 Task: Set "Default preset setting used" for "H.264/MPEG-4 Part 10/AVC encoder (x264)" to slow.
Action: Mouse moved to (132, 19)
Screenshot: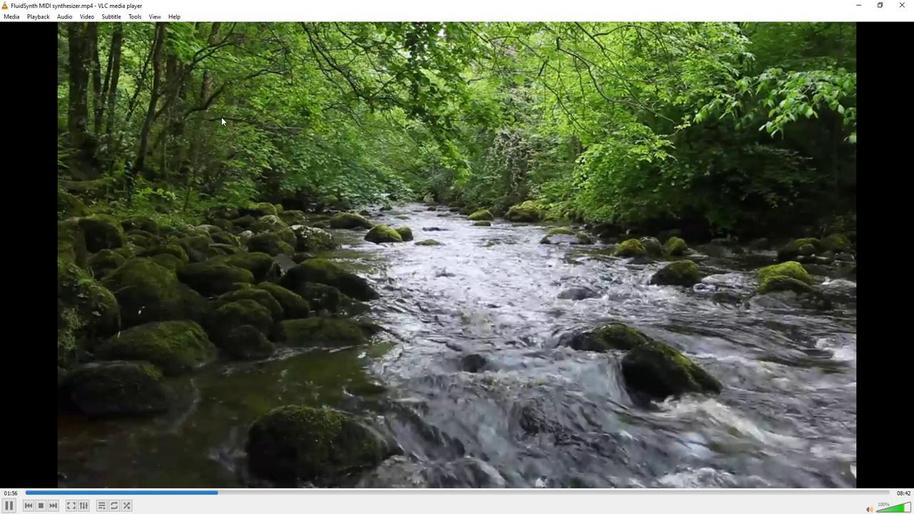 
Action: Mouse pressed left at (132, 19)
Screenshot: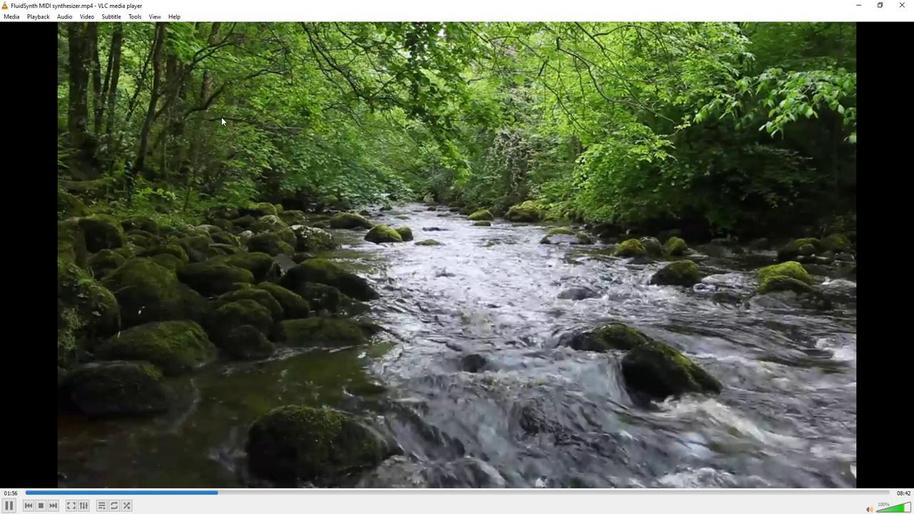 
Action: Mouse moved to (154, 129)
Screenshot: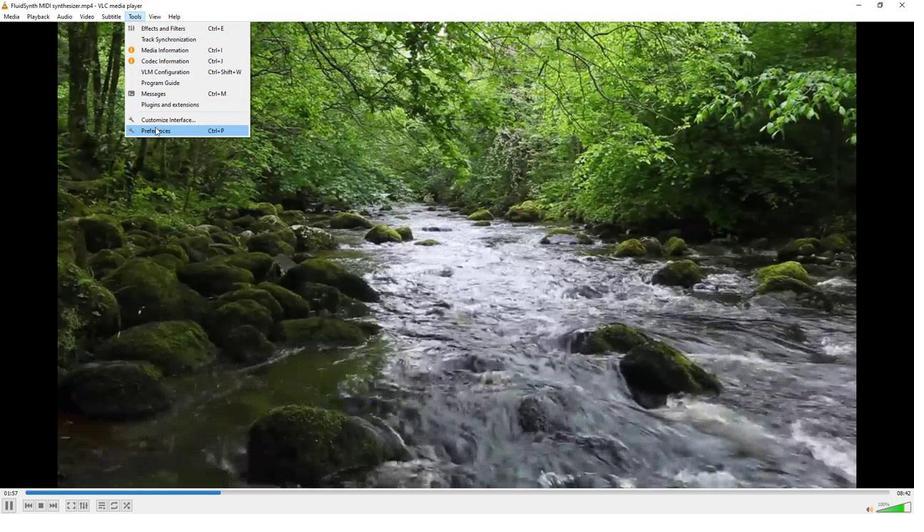 
Action: Mouse pressed left at (154, 129)
Screenshot: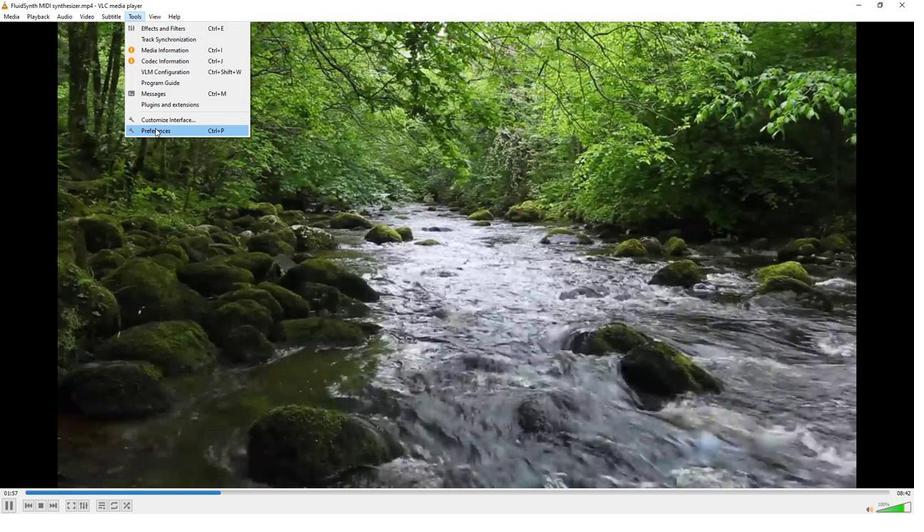 
Action: Mouse moved to (107, 400)
Screenshot: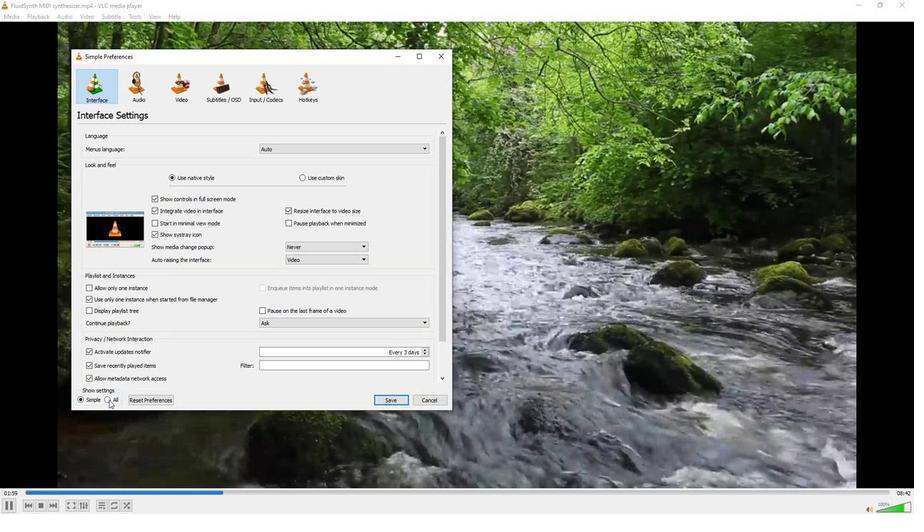 
Action: Mouse pressed left at (107, 400)
Screenshot: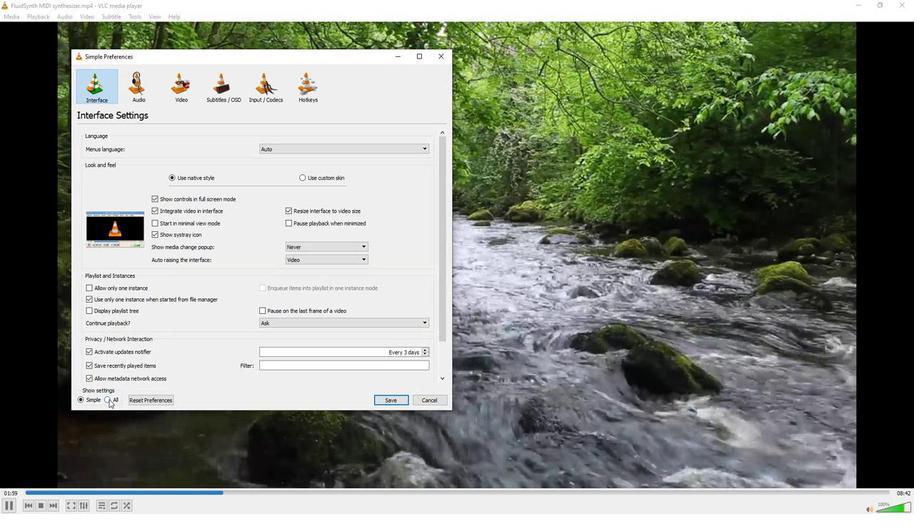
Action: Mouse moved to (92, 305)
Screenshot: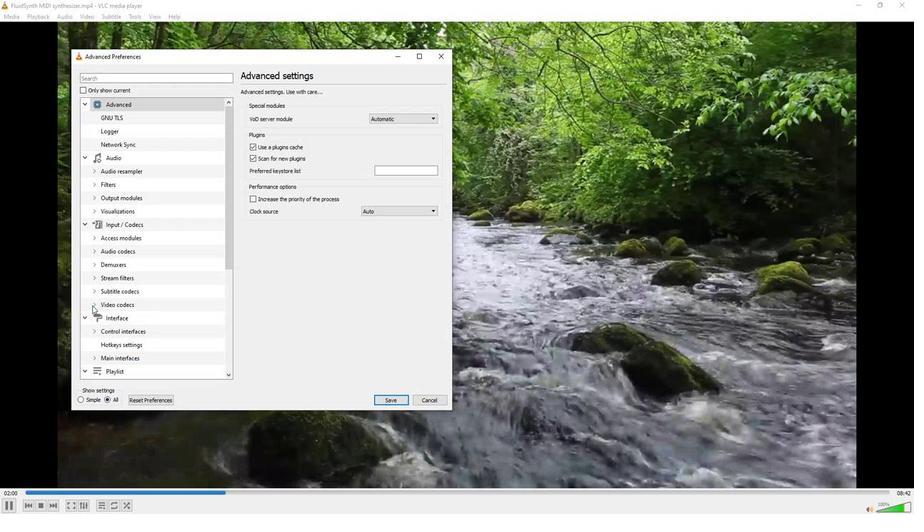 
Action: Mouse pressed left at (92, 305)
Screenshot: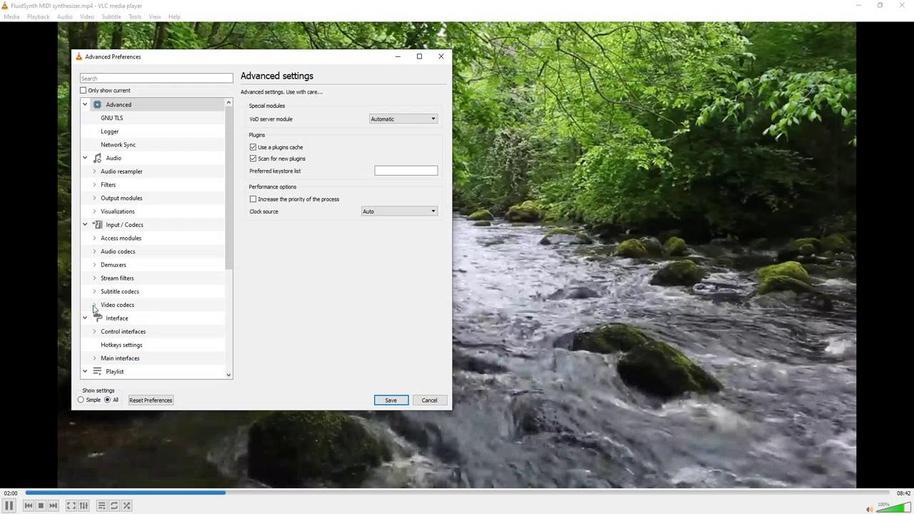 
Action: Mouse moved to (102, 347)
Screenshot: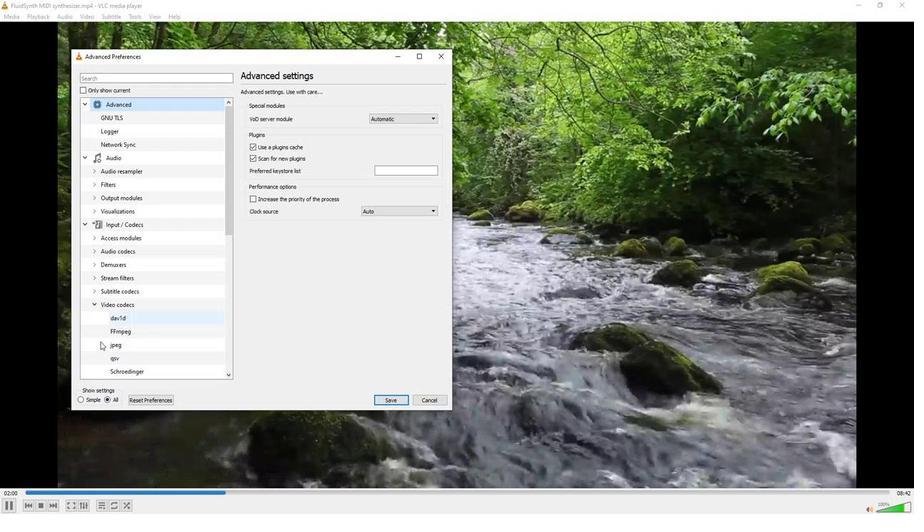 
Action: Mouse scrolled (102, 347) with delta (0, 0)
Screenshot: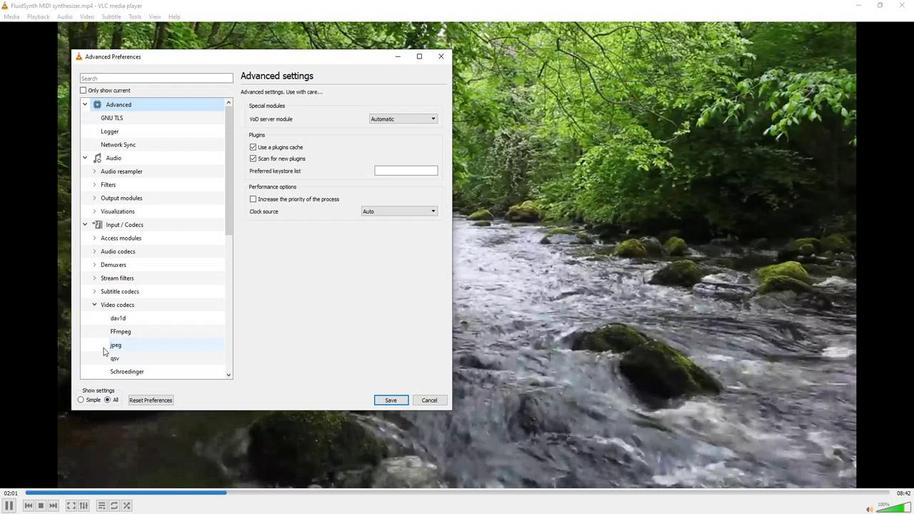 
Action: Mouse moved to (119, 367)
Screenshot: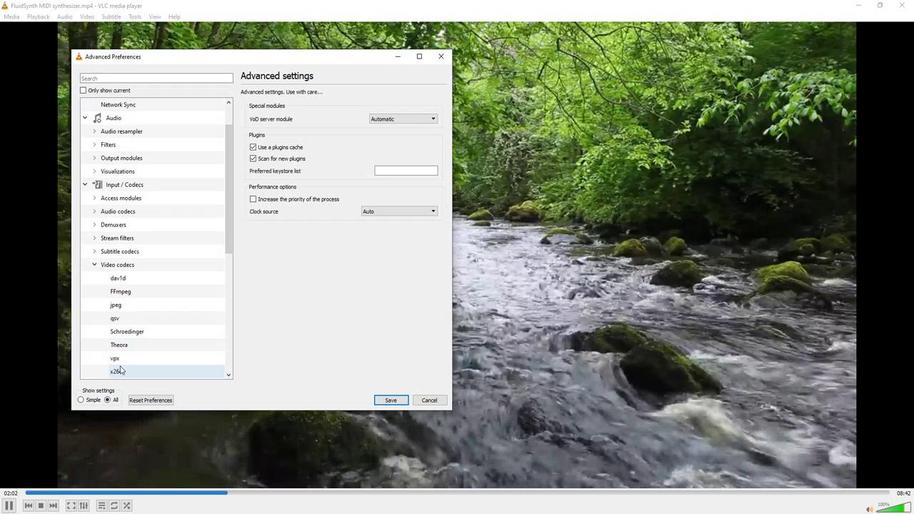 
Action: Mouse pressed left at (119, 367)
Screenshot: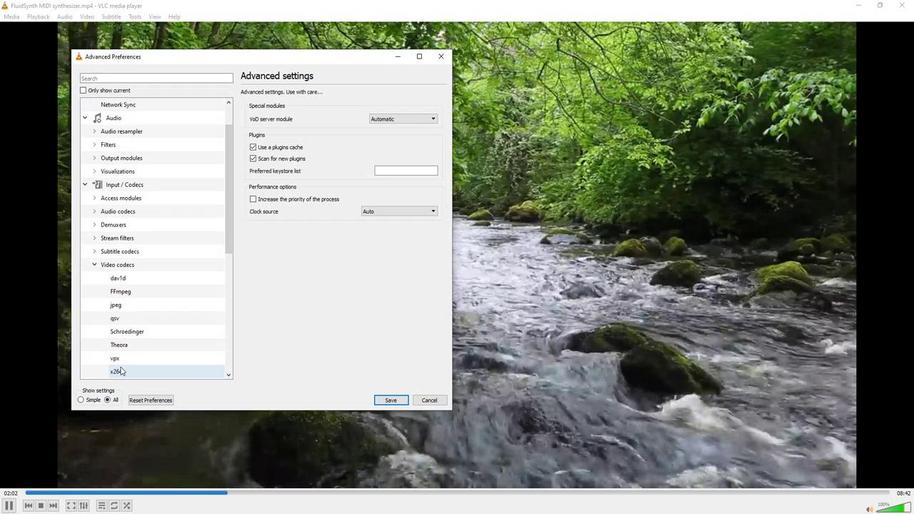 
Action: Mouse moved to (287, 296)
Screenshot: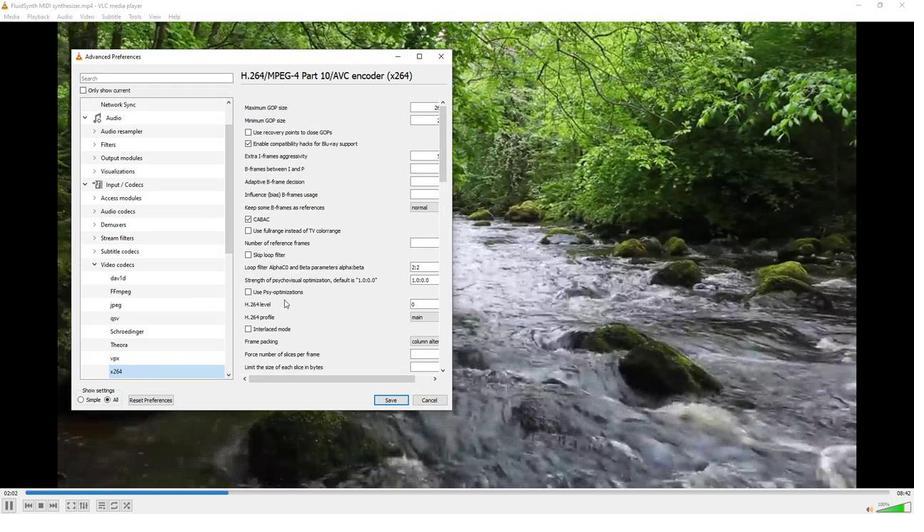 
Action: Mouse scrolled (287, 295) with delta (0, 0)
Screenshot: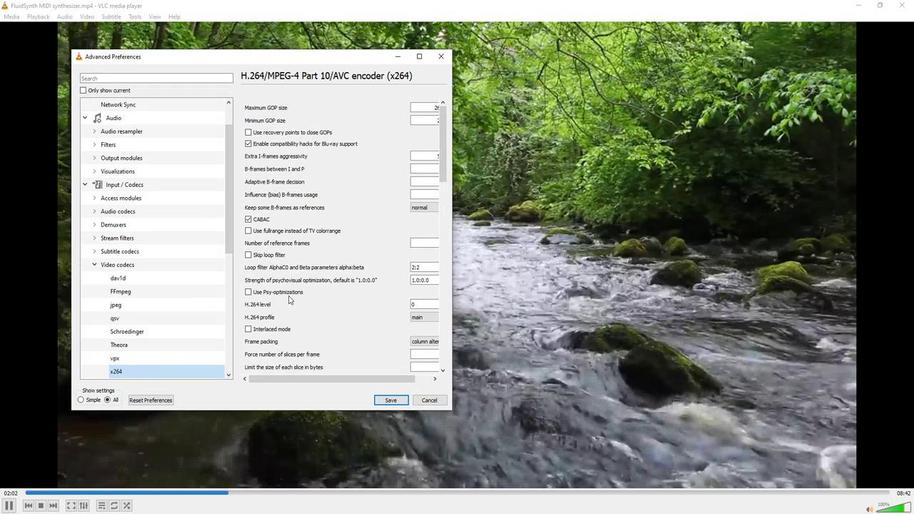 
Action: Mouse scrolled (287, 295) with delta (0, 0)
Screenshot: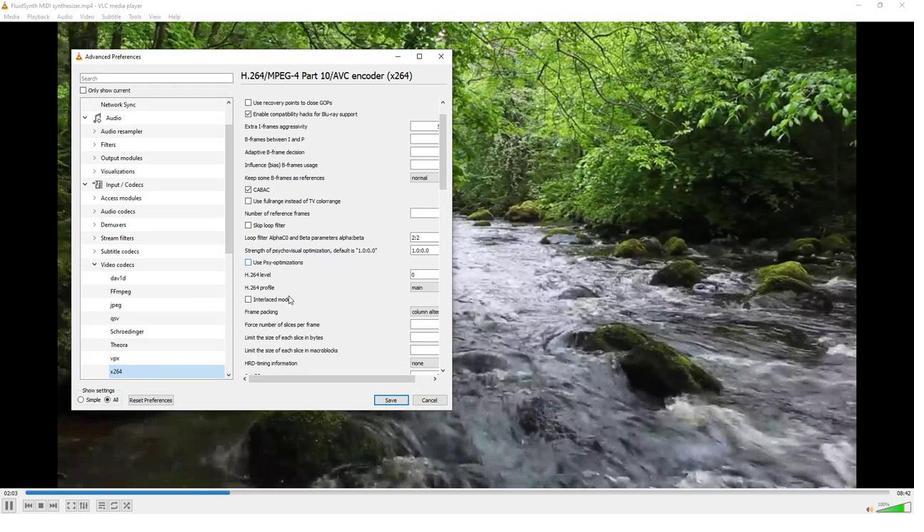 
Action: Mouse scrolled (287, 295) with delta (0, 0)
Screenshot: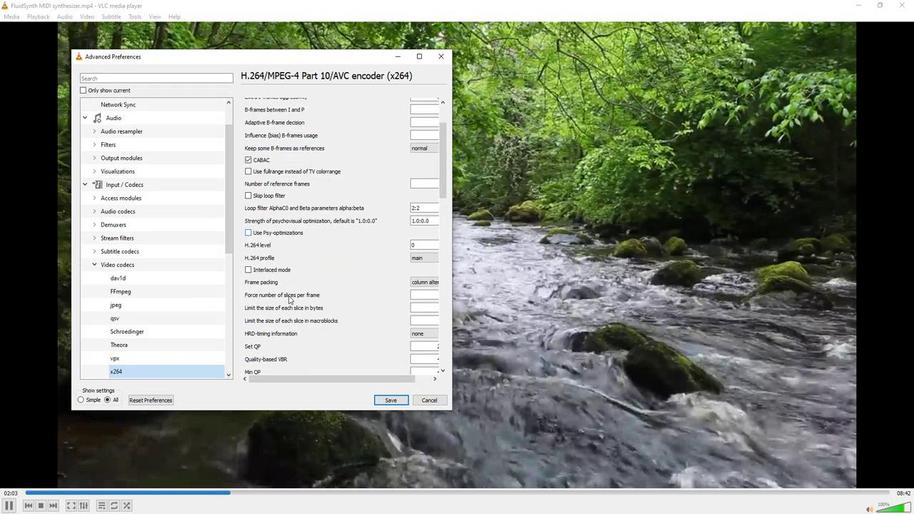 
Action: Mouse scrolled (287, 295) with delta (0, 0)
Screenshot: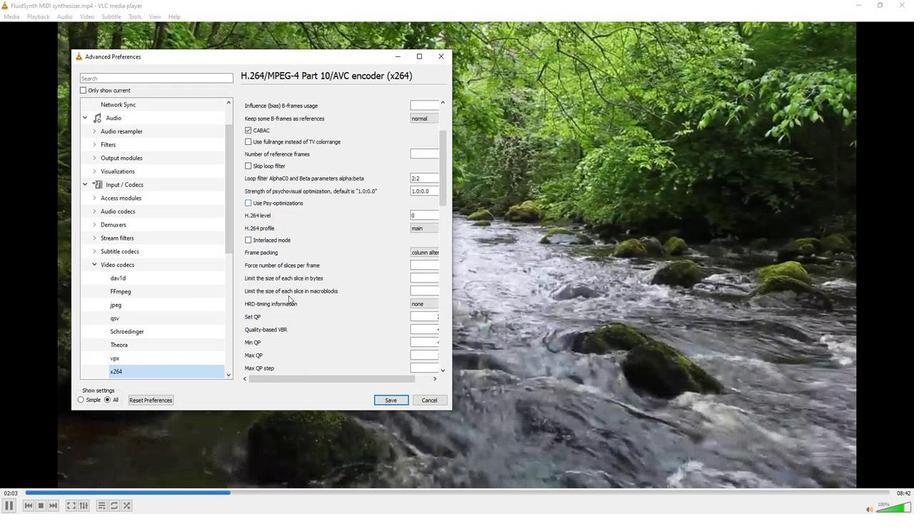 
Action: Mouse scrolled (287, 295) with delta (0, 0)
Screenshot: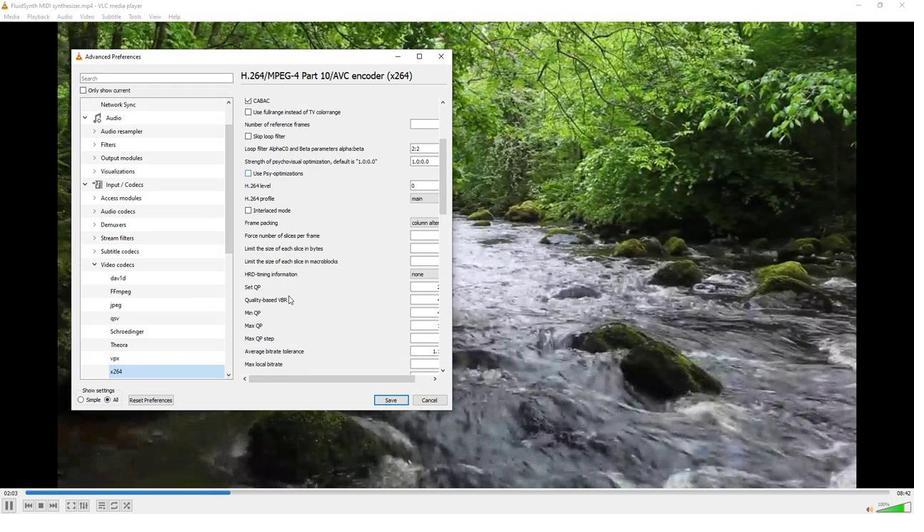 
Action: Mouse scrolled (287, 295) with delta (0, 0)
Screenshot: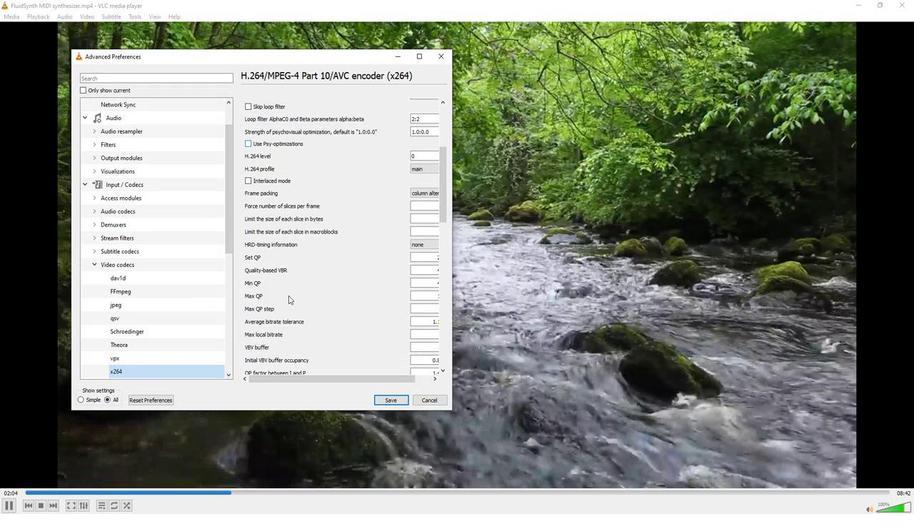 
Action: Mouse scrolled (287, 295) with delta (0, 0)
Screenshot: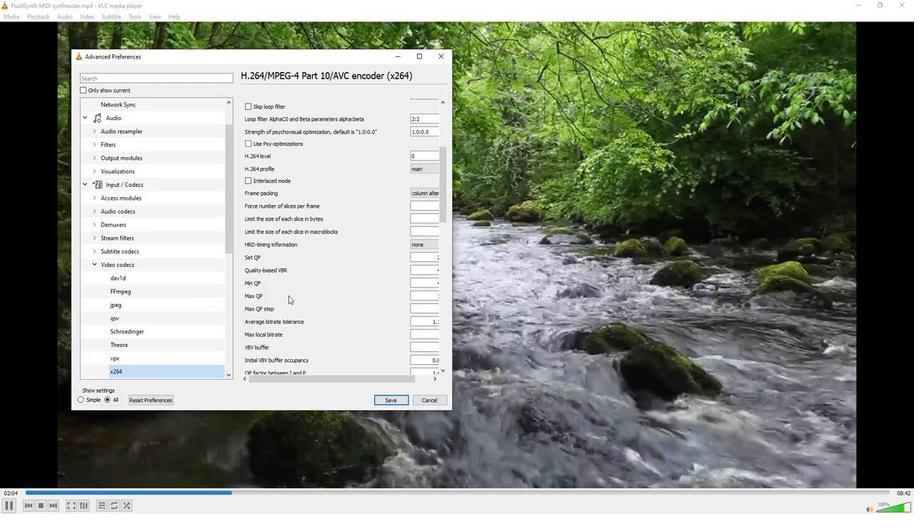
Action: Mouse scrolled (287, 295) with delta (0, 0)
Screenshot: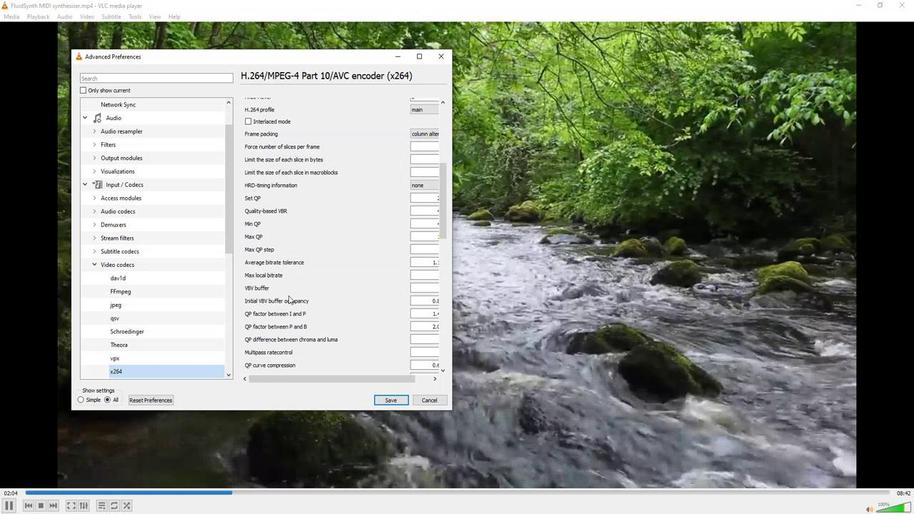 
Action: Mouse scrolled (287, 295) with delta (0, 0)
Screenshot: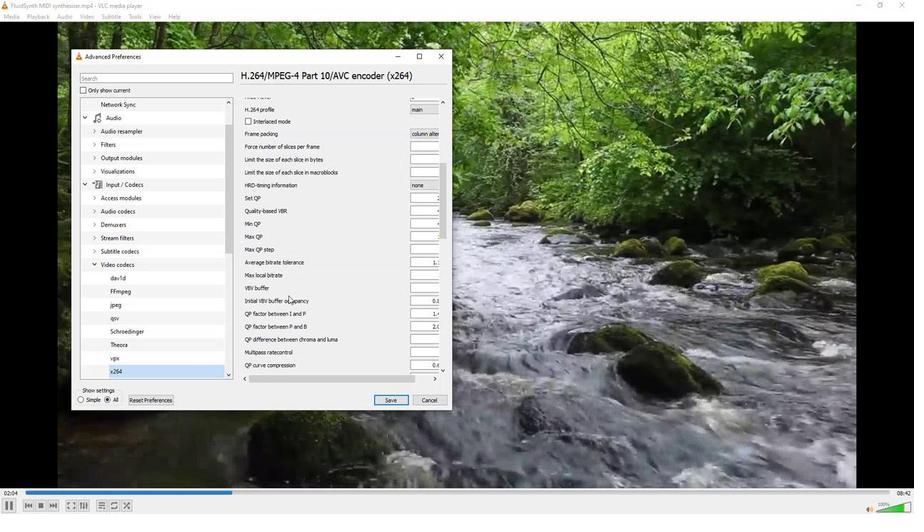 
Action: Mouse scrolled (287, 295) with delta (0, 0)
Screenshot: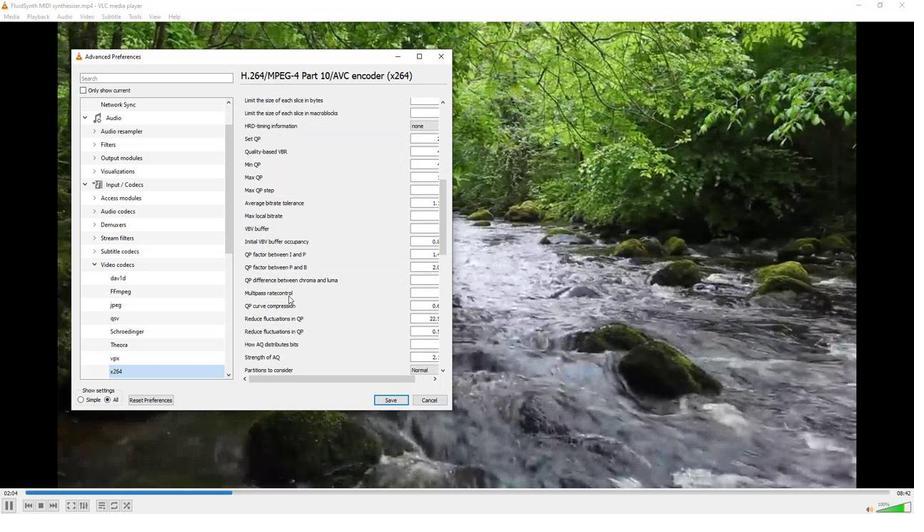 
Action: Mouse scrolled (287, 295) with delta (0, 0)
Screenshot: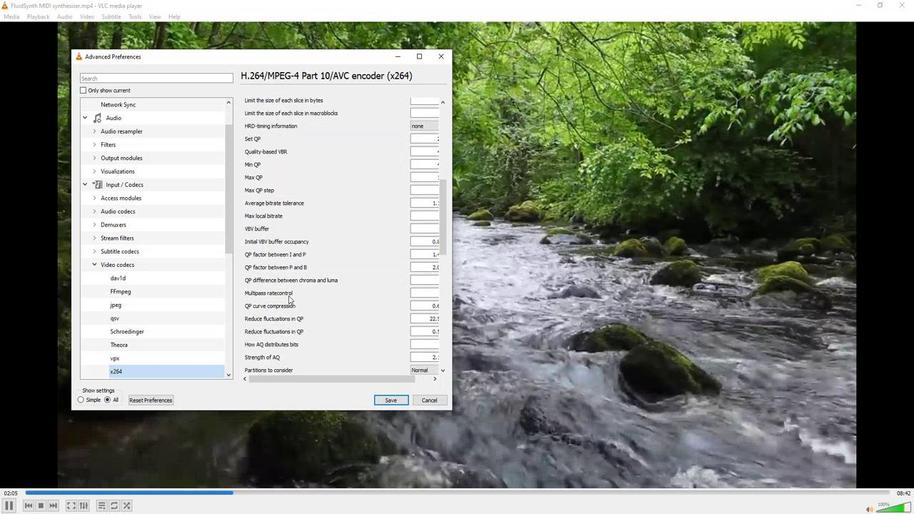 
Action: Mouse scrolled (287, 295) with delta (0, 0)
Screenshot: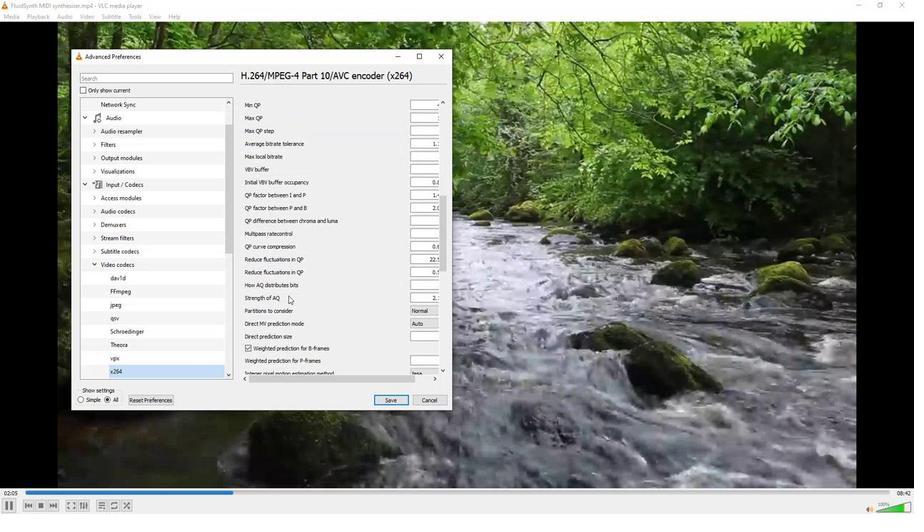 
Action: Mouse scrolled (287, 295) with delta (0, 0)
Screenshot: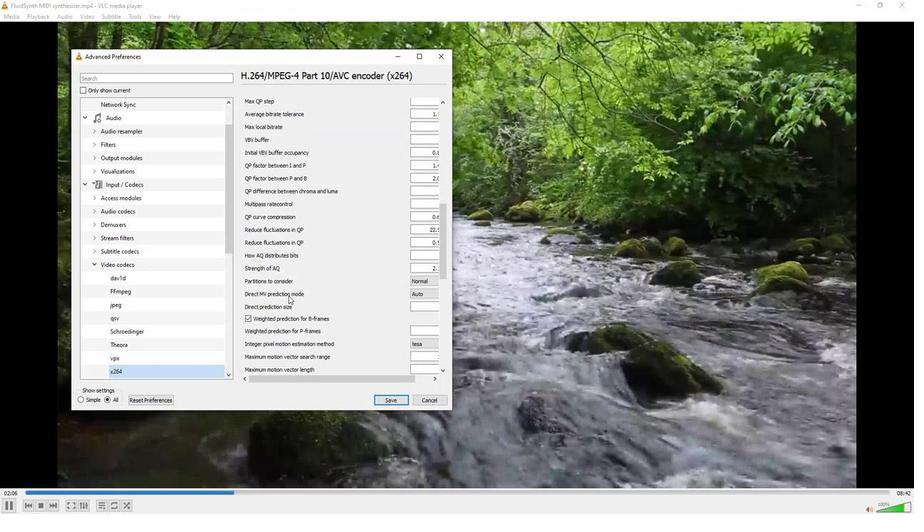 
Action: Mouse scrolled (287, 295) with delta (0, 0)
Screenshot: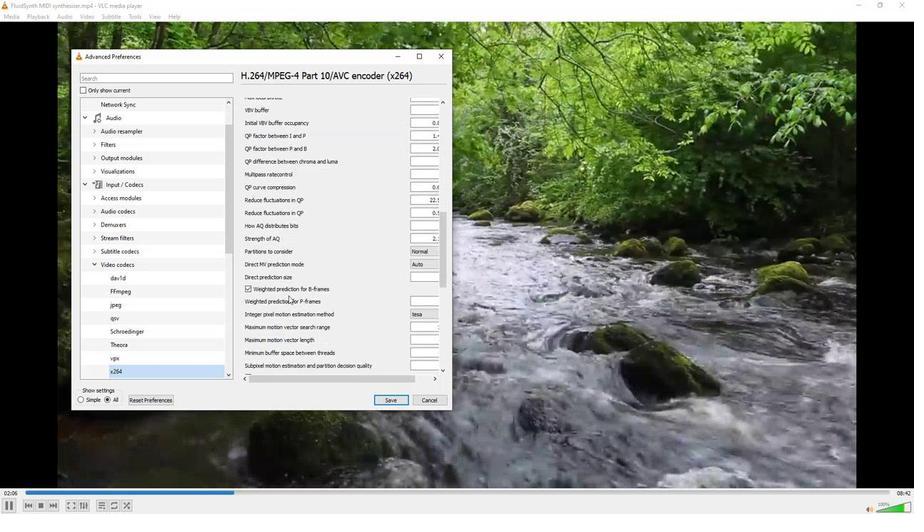 
Action: Mouse moved to (302, 301)
Screenshot: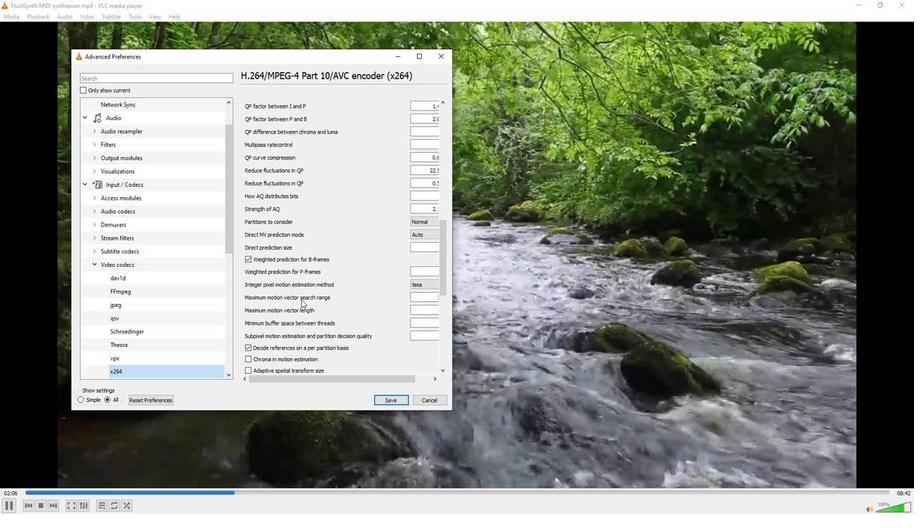 
Action: Mouse scrolled (302, 300) with delta (0, 0)
Screenshot: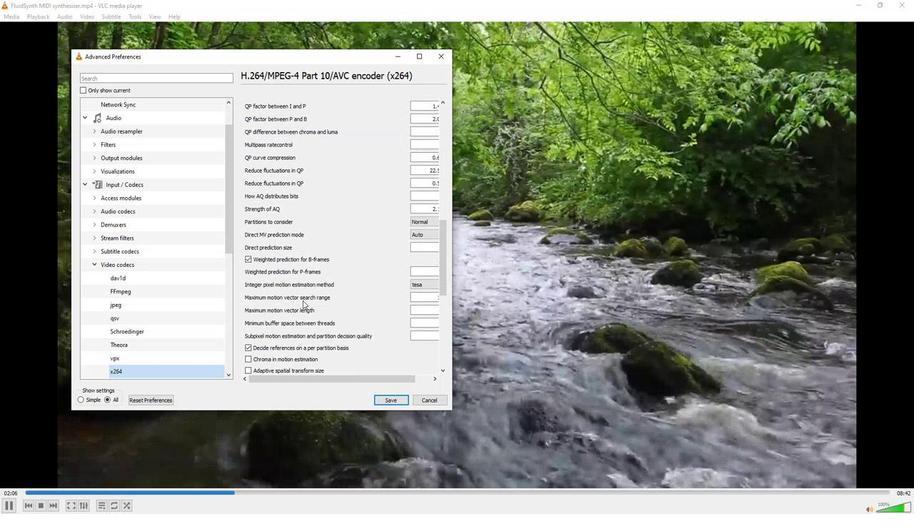 
Action: Mouse scrolled (302, 300) with delta (0, 0)
Screenshot: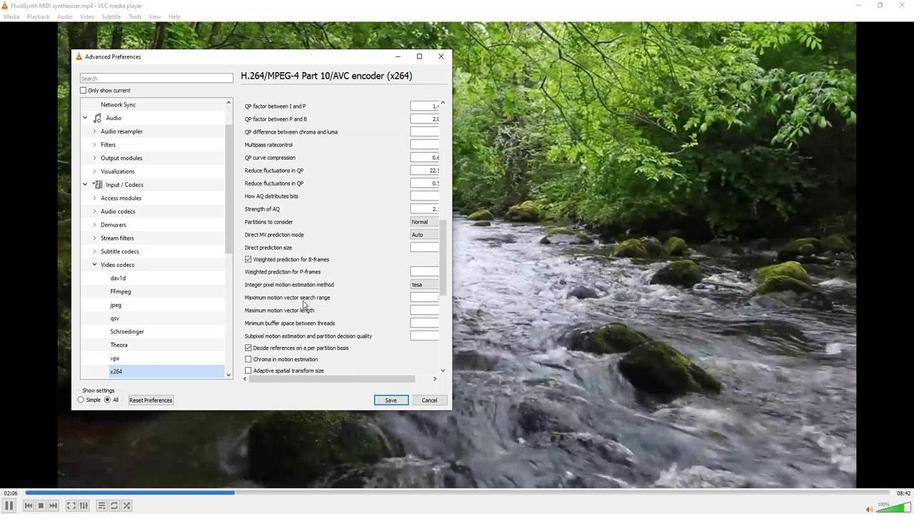
Action: Mouse scrolled (302, 300) with delta (0, 0)
Screenshot: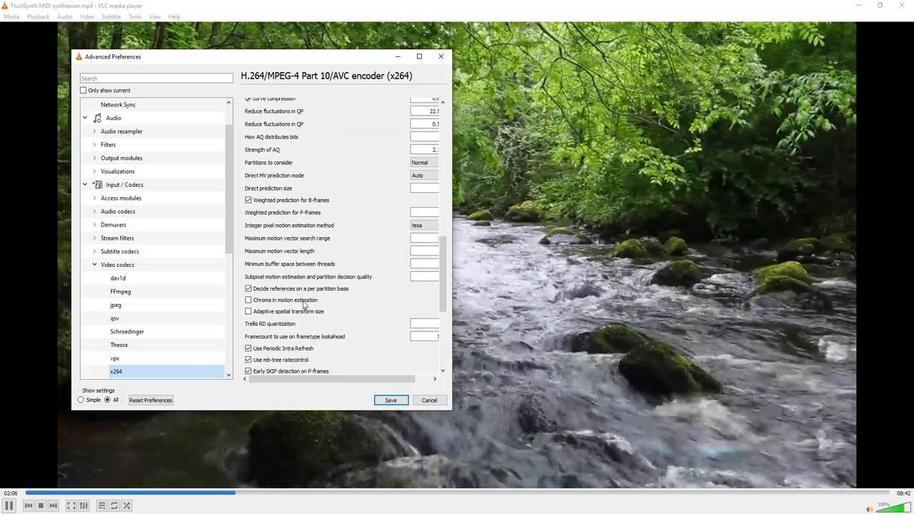 
Action: Mouse scrolled (302, 300) with delta (0, 0)
Screenshot: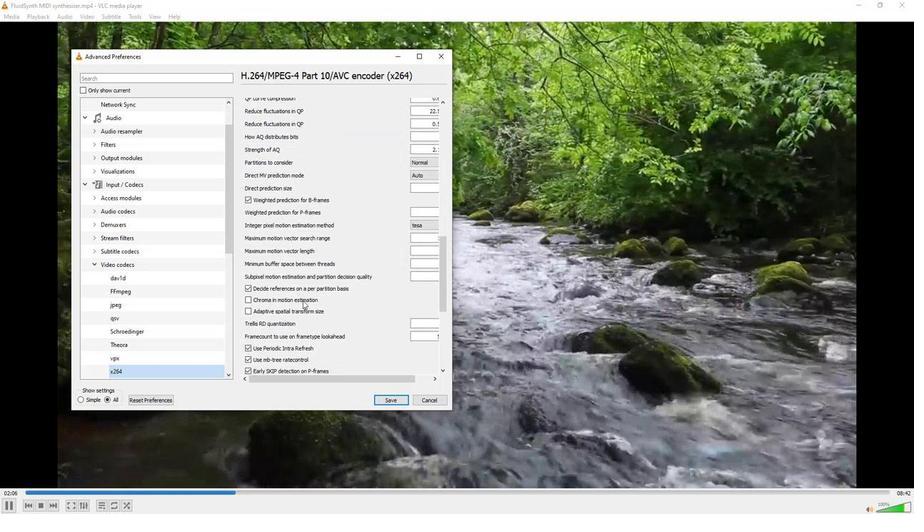 
Action: Mouse scrolled (302, 300) with delta (0, 0)
Screenshot: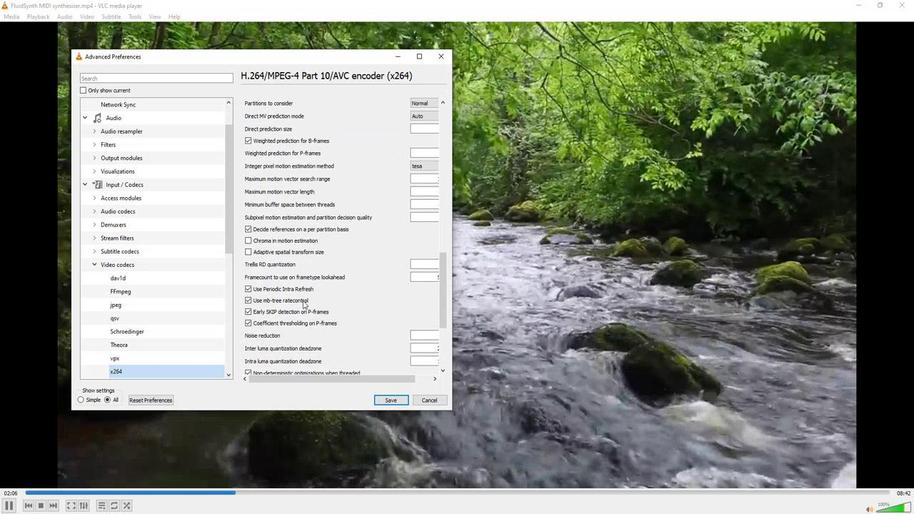 
Action: Mouse scrolled (302, 300) with delta (0, 0)
Screenshot: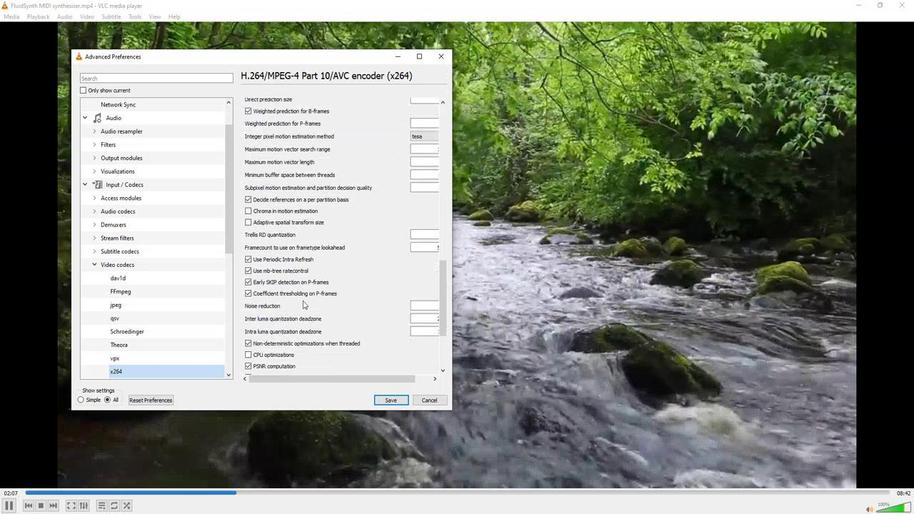 
Action: Mouse scrolled (302, 300) with delta (0, 0)
Screenshot: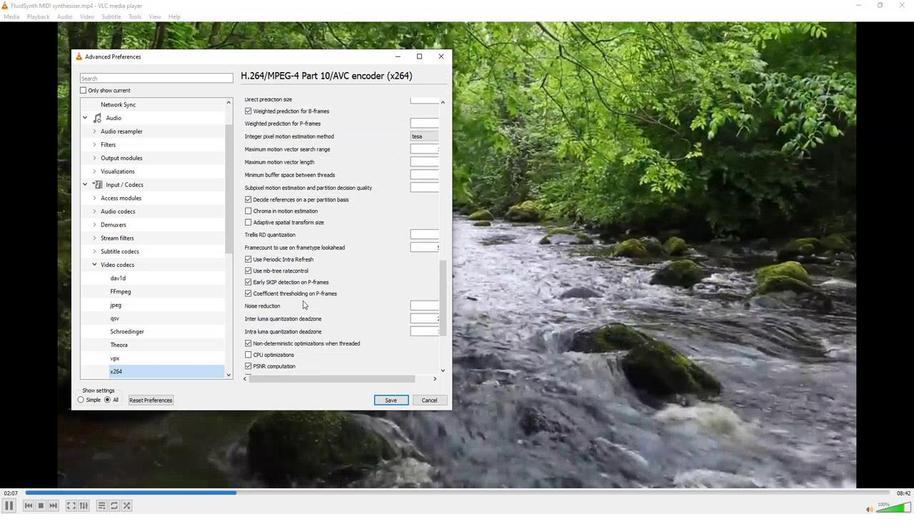 
Action: Mouse scrolled (302, 300) with delta (0, 0)
Screenshot: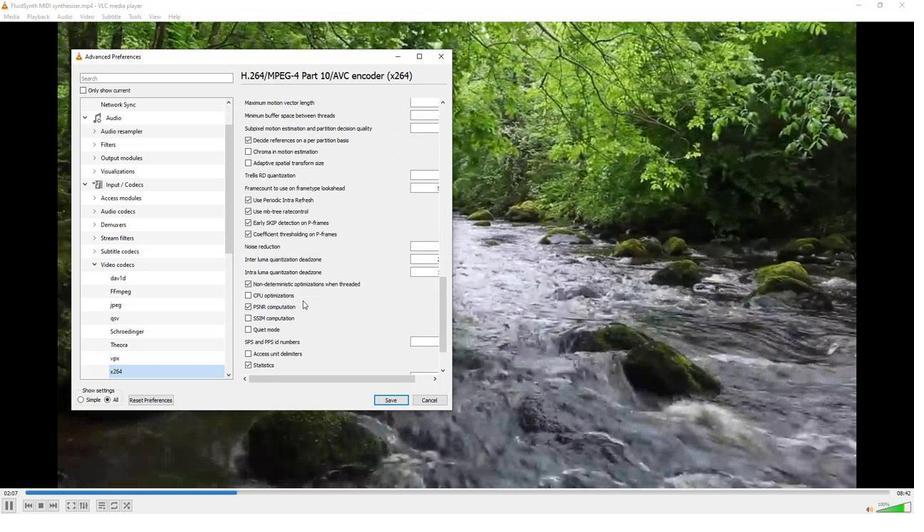 
Action: Mouse scrolled (302, 300) with delta (0, 0)
Screenshot: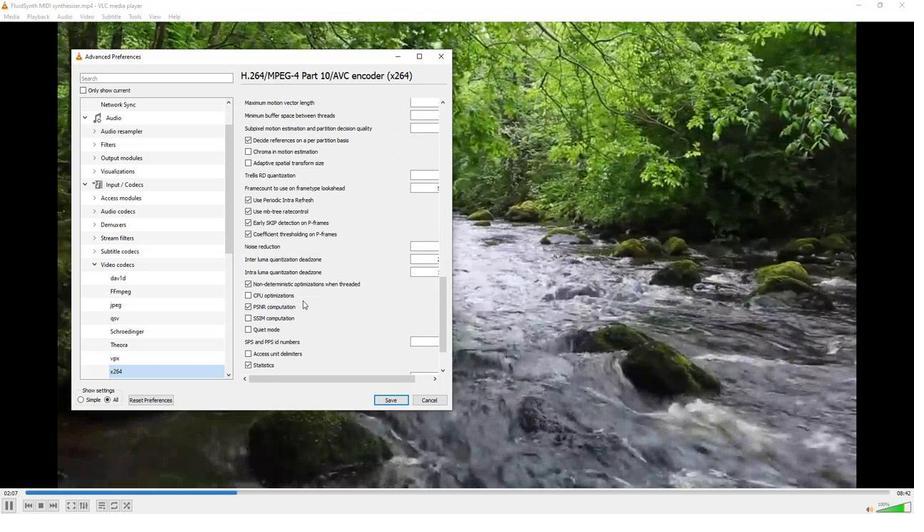 
Action: Mouse scrolled (302, 300) with delta (0, 0)
Screenshot: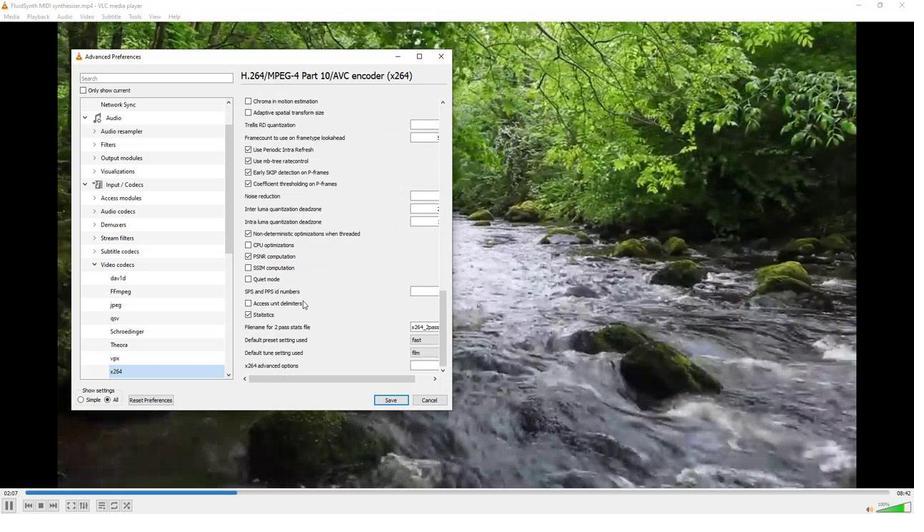 
Action: Mouse moved to (416, 341)
Screenshot: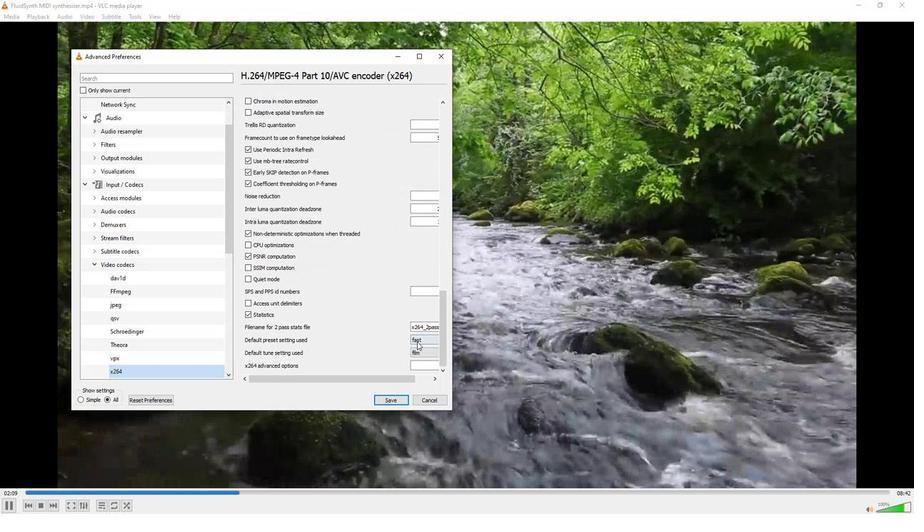 
Action: Mouse pressed left at (416, 341)
Screenshot: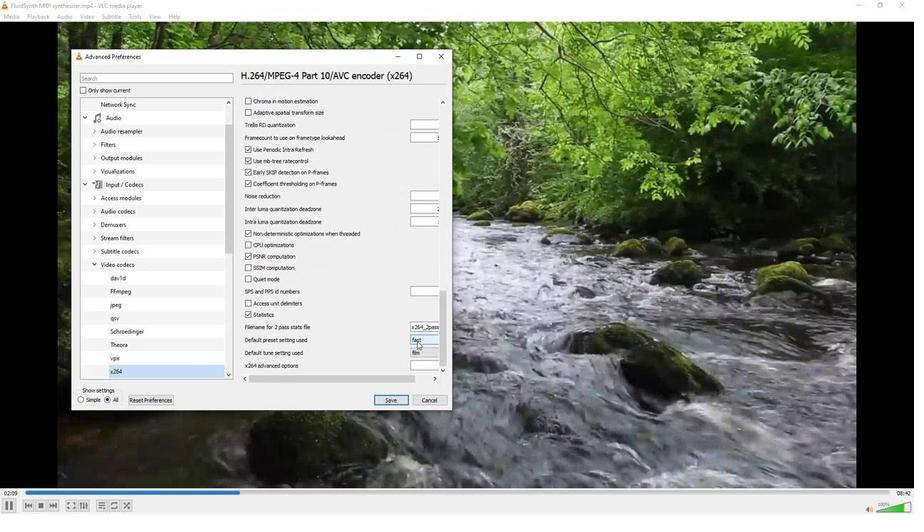 
Action: Mouse moved to (416, 385)
Screenshot: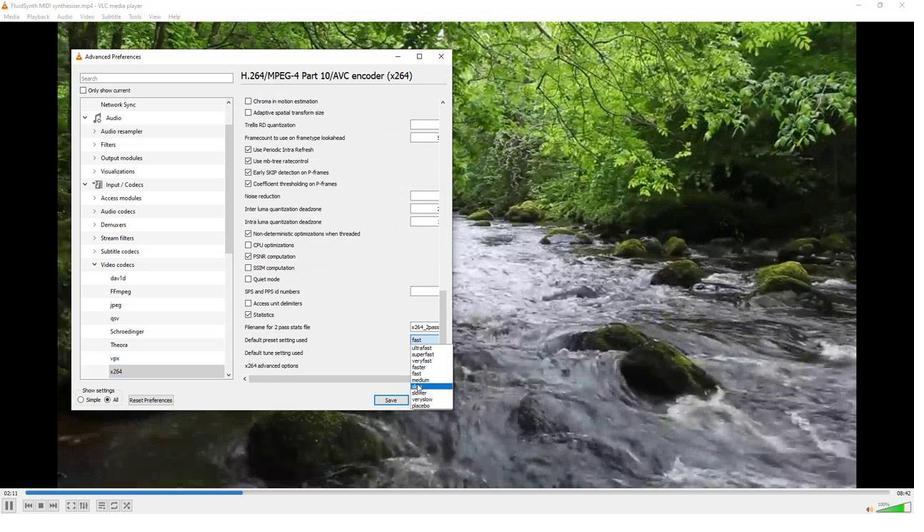 
Action: Mouse pressed left at (416, 385)
Screenshot: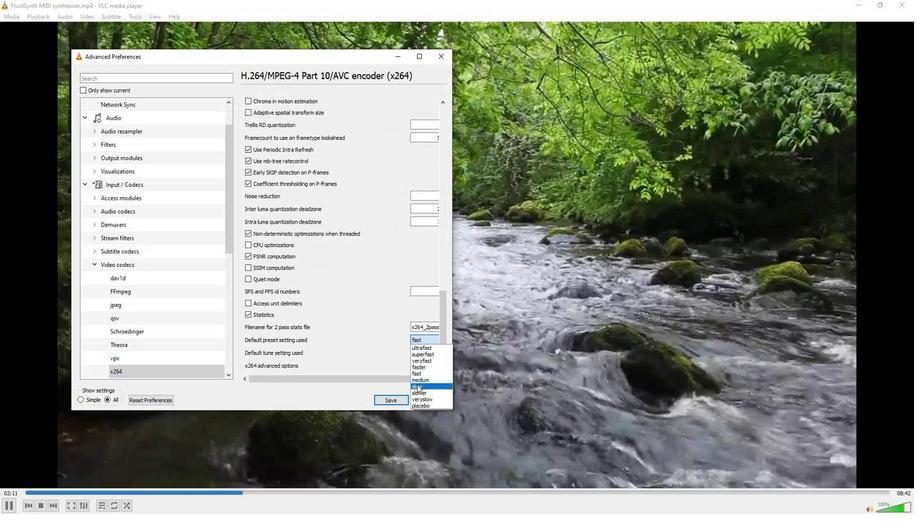 
